 Task: Change curved connector line weight to 4PX.
Action: Mouse moved to (492, 278)
Screenshot: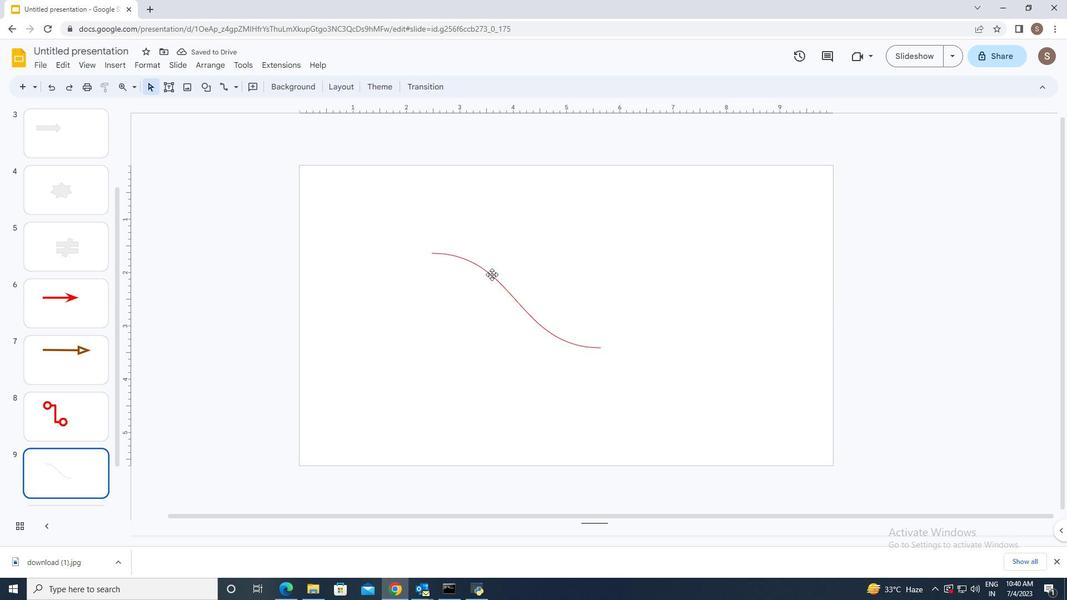 
Action: Mouse pressed left at (492, 278)
Screenshot: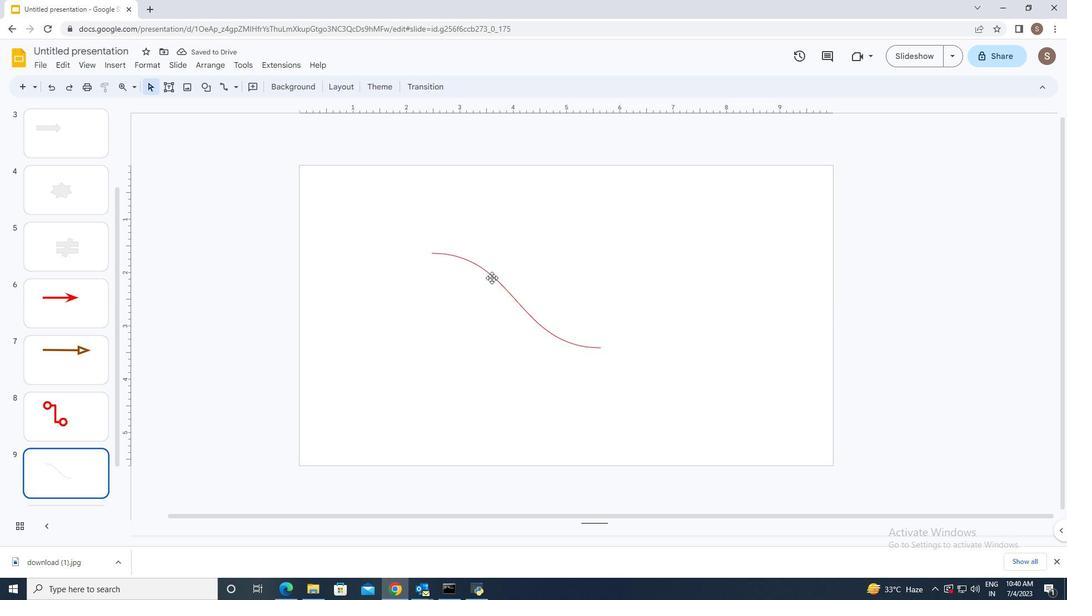 
Action: Mouse moved to (274, 86)
Screenshot: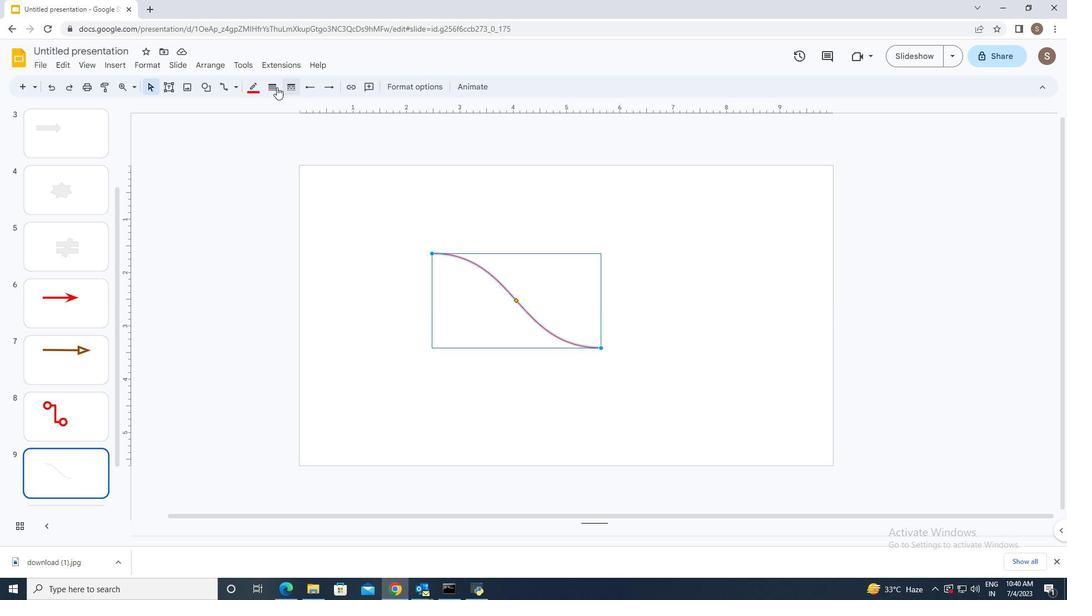
Action: Mouse pressed left at (274, 86)
Screenshot: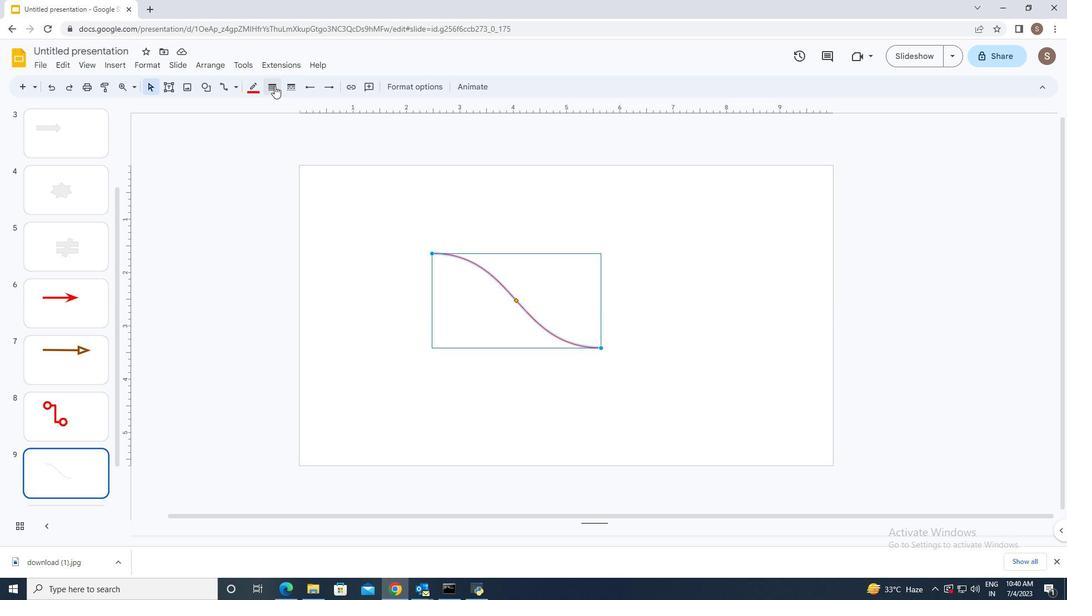 
Action: Mouse moved to (290, 164)
Screenshot: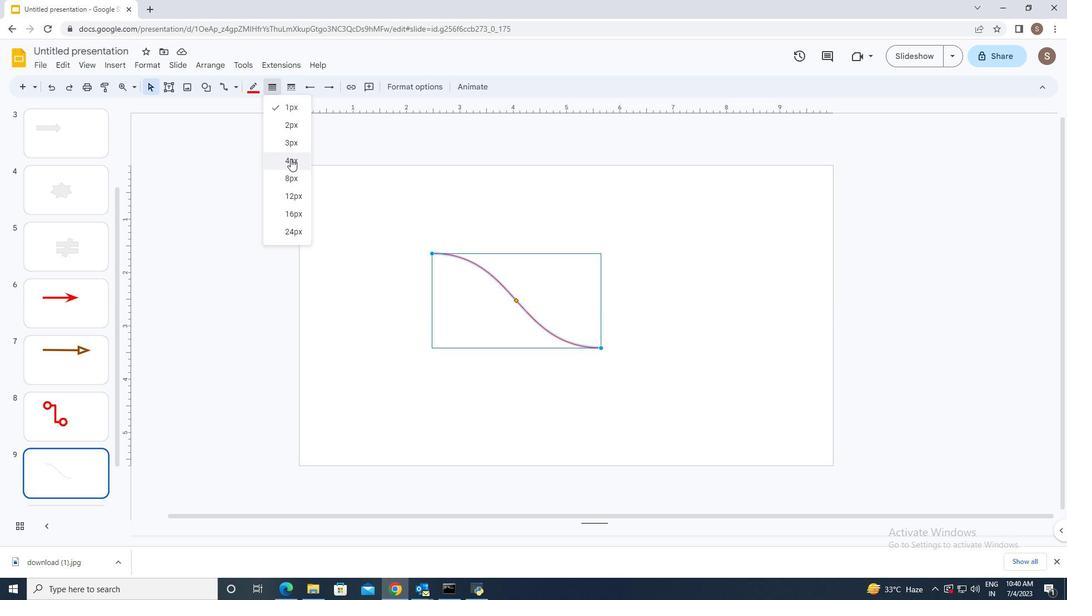
Action: Mouse pressed left at (290, 164)
Screenshot: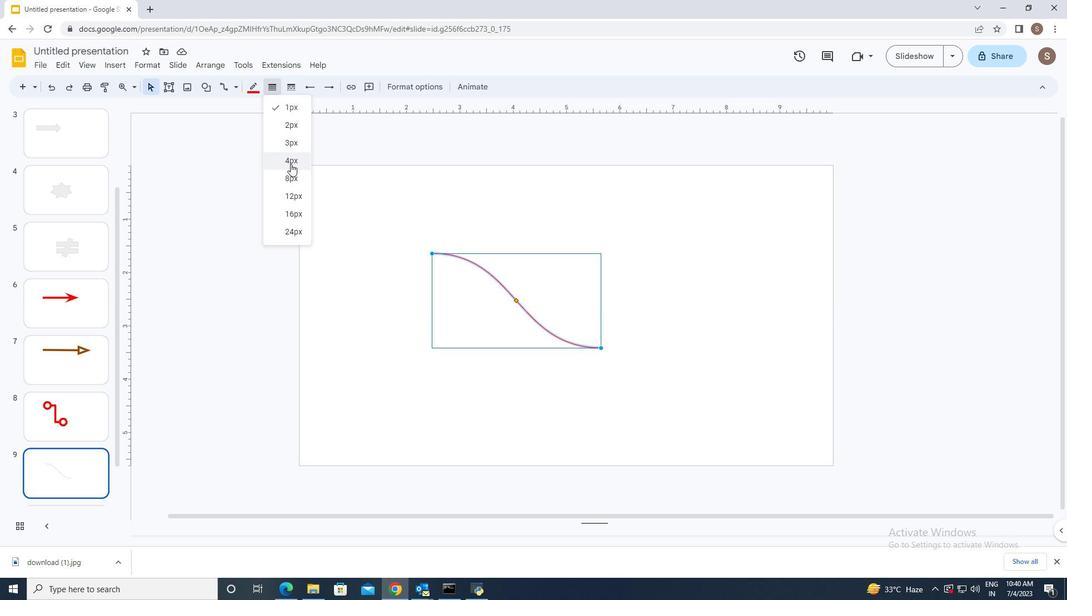 
Action: Mouse moved to (353, 385)
Screenshot: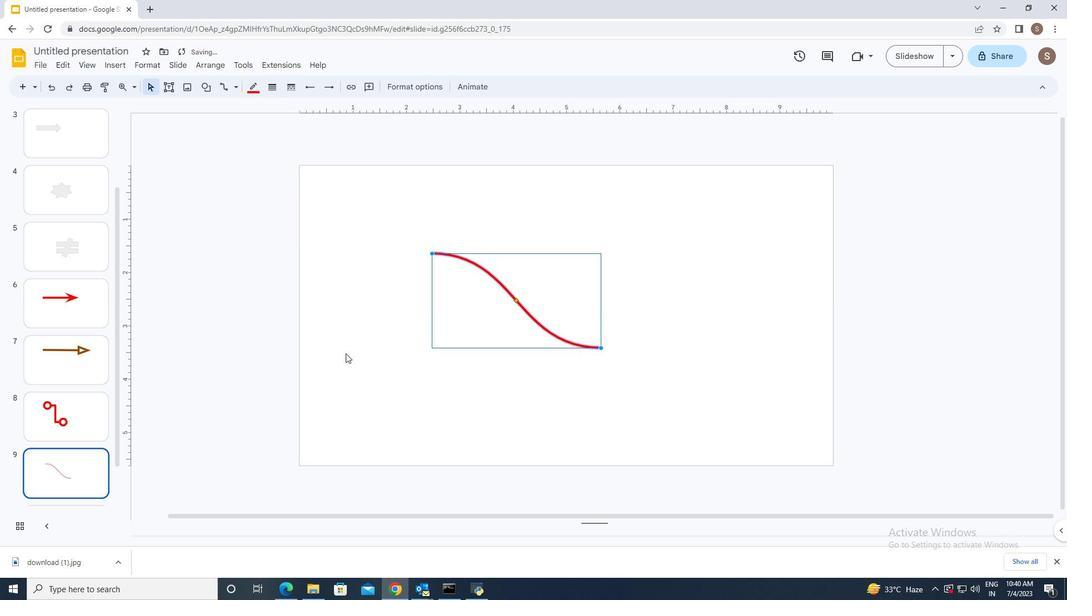 
Action: Mouse pressed left at (353, 385)
Screenshot: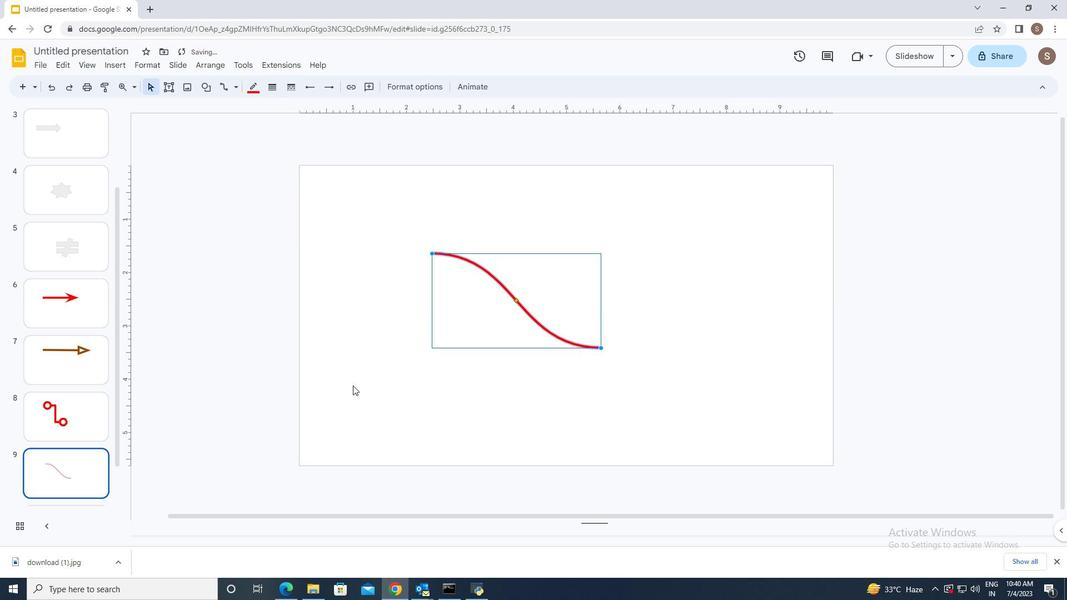 
